 Task: Select service financial accounting.
Action: Mouse moved to (446, 123)
Screenshot: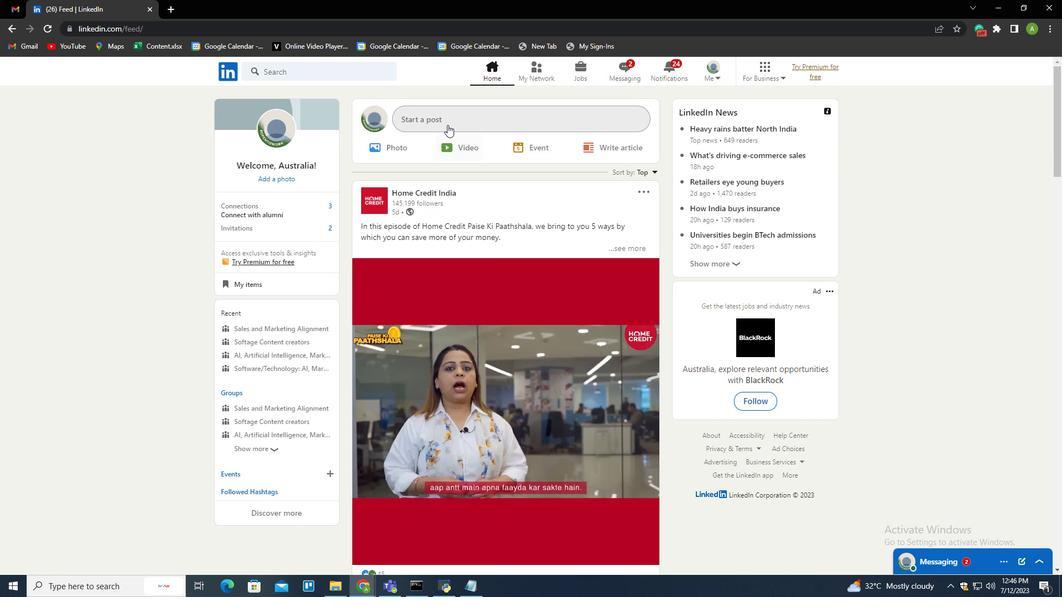 
Action: Mouse pressed left at (446, 123)
Screenshot: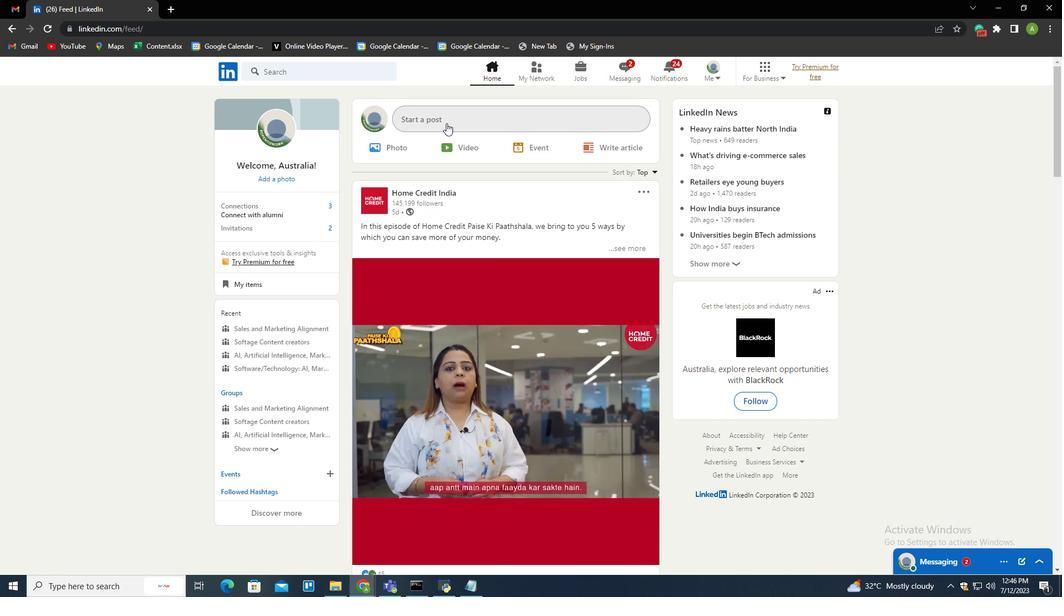 
Action: Mouse moved to (471, 328)
Screenshot: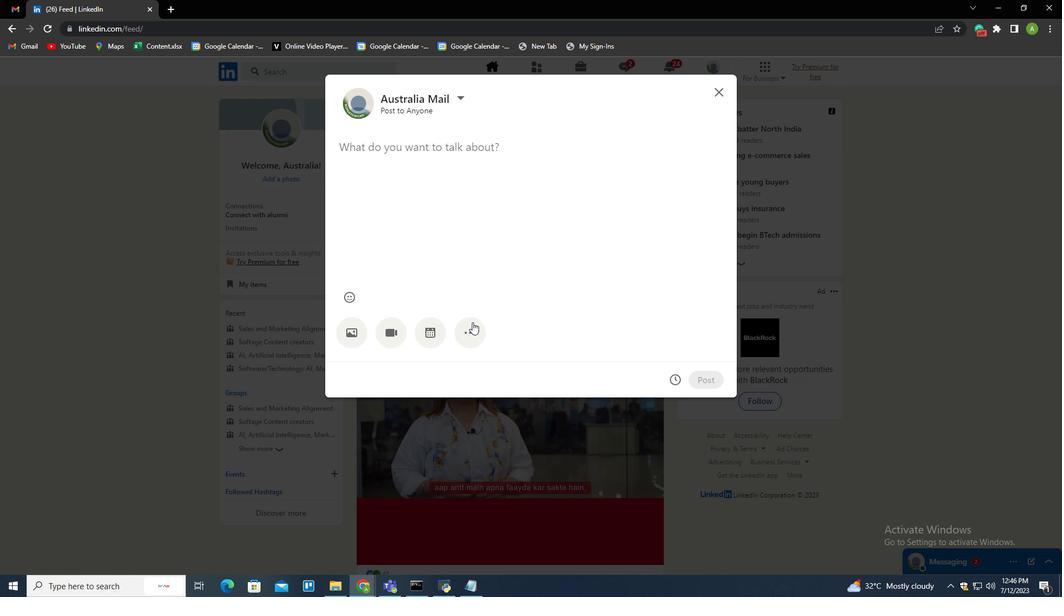 
Action: Mouse pressed left at (471, 328)
Screenshot: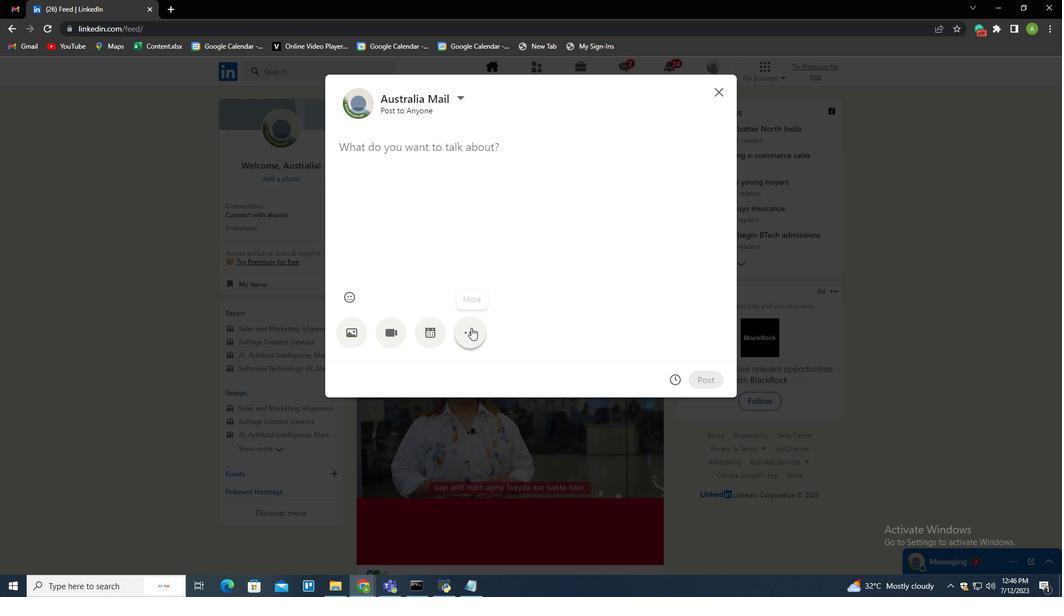 
Action: Mouse moved to (620, 326)
Screenshot: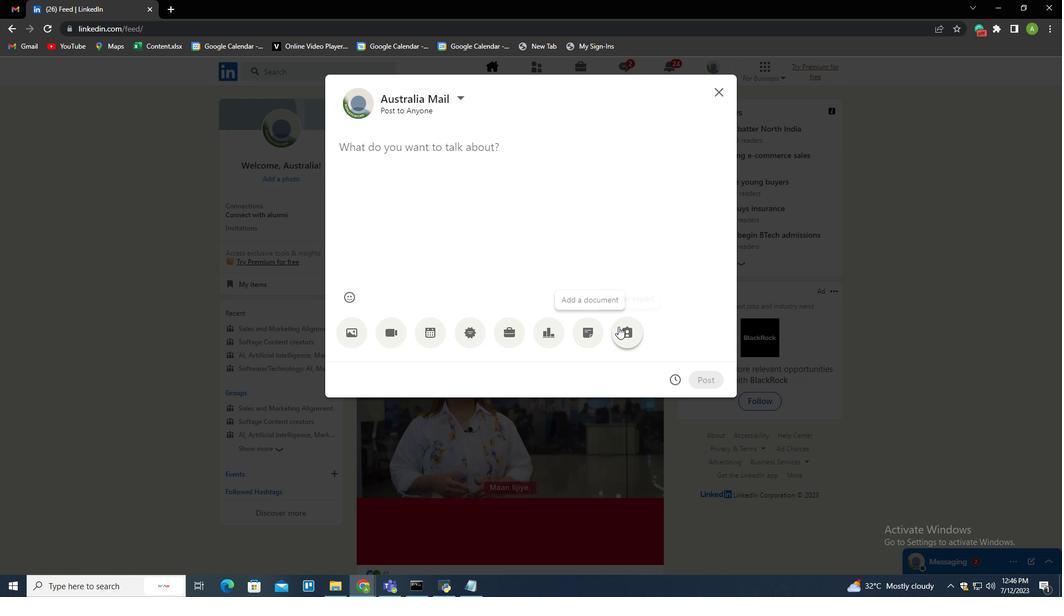 
Action: Mouse pressed left at (620, 326)
Screenshot: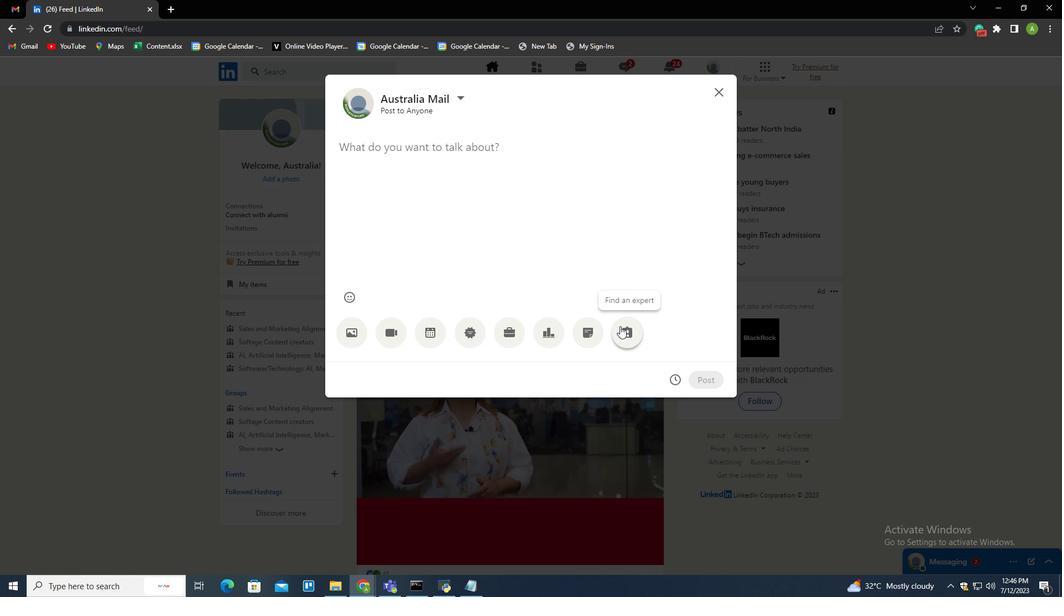 
Action: Mouse moved to (423, 156)
Screenshot: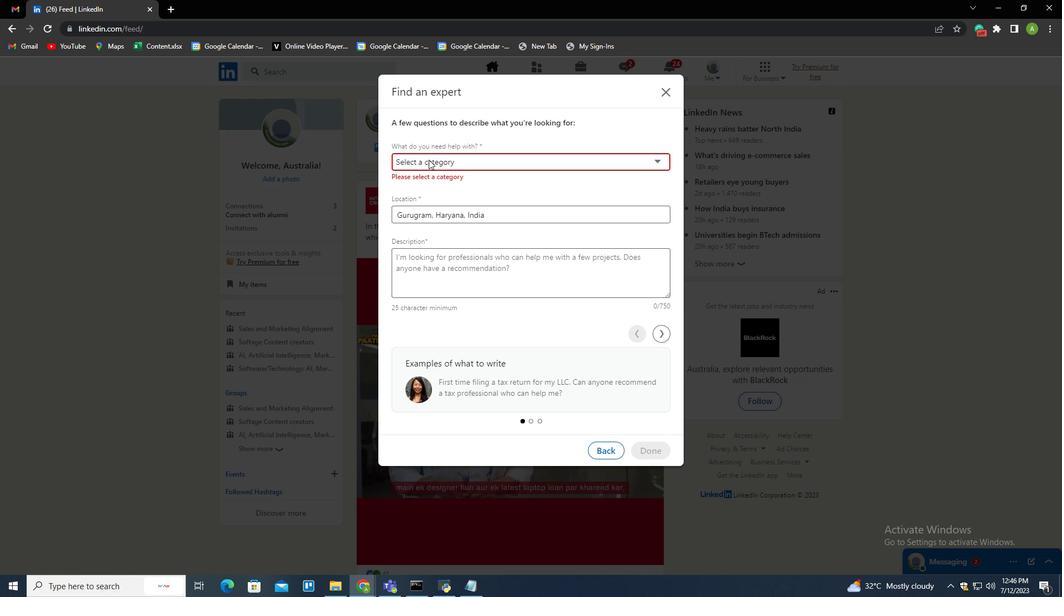 
Action: Mouse pressed left at (423, 156)
Screenshot: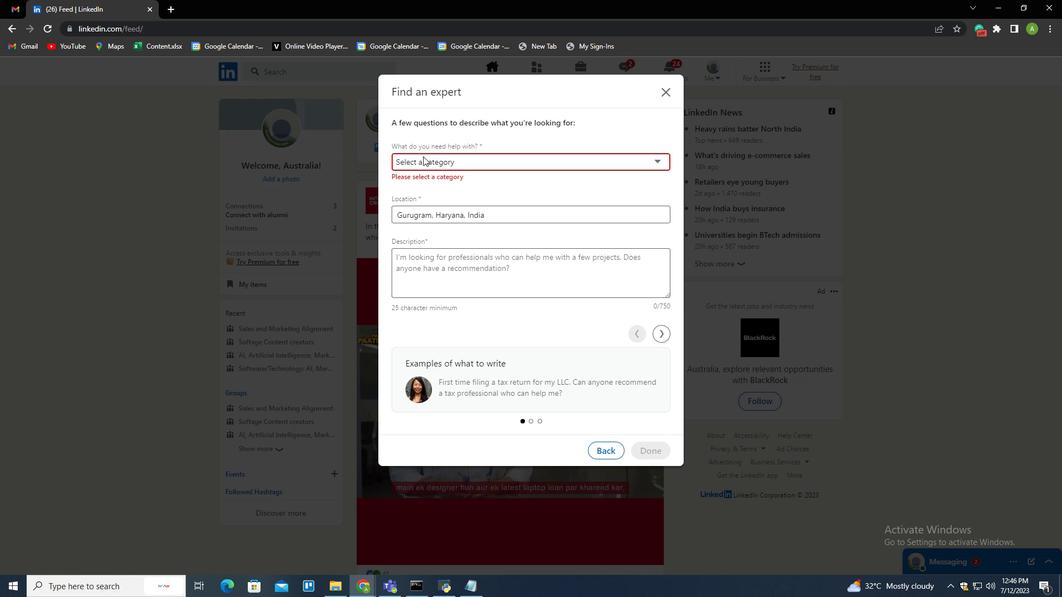 
Action: Mouse moved to (423, 183)
Screenshot: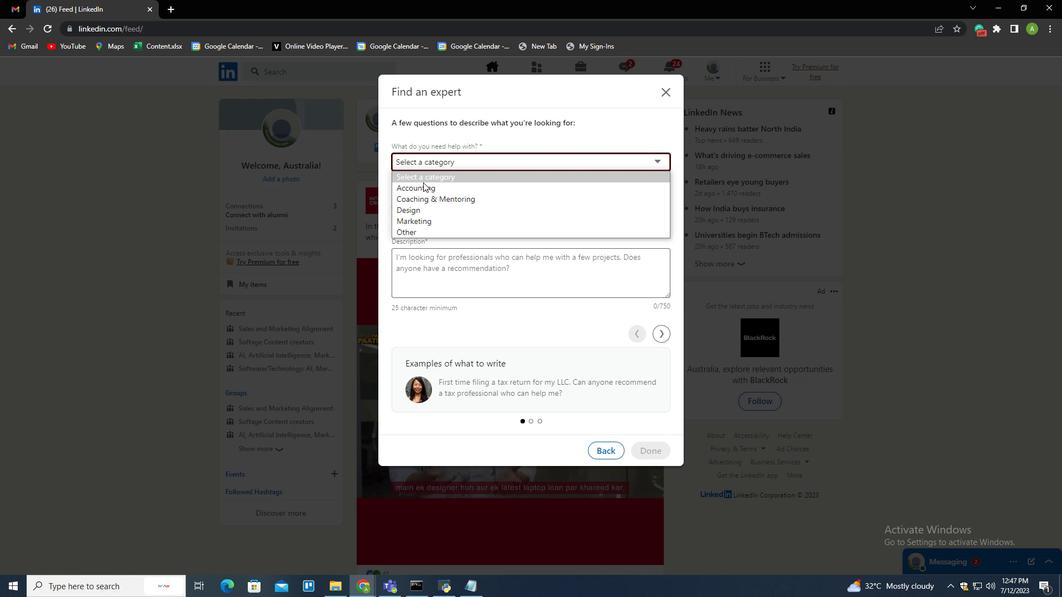 
Action: Mouse pressed left at (423, 183)
Screenshot: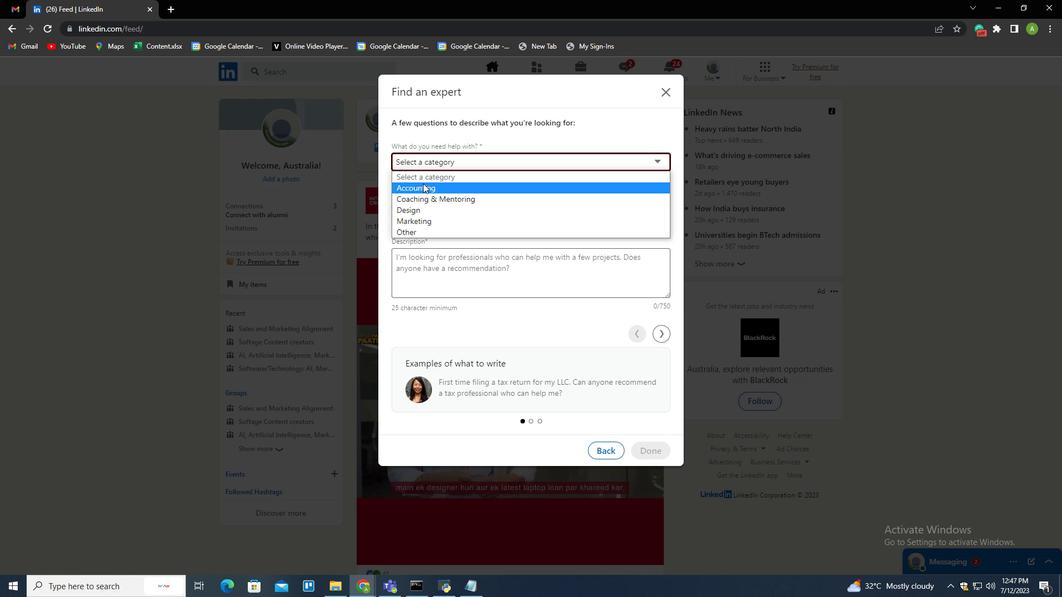 
Action: Mouse moved to (426, 209)
Screenshot: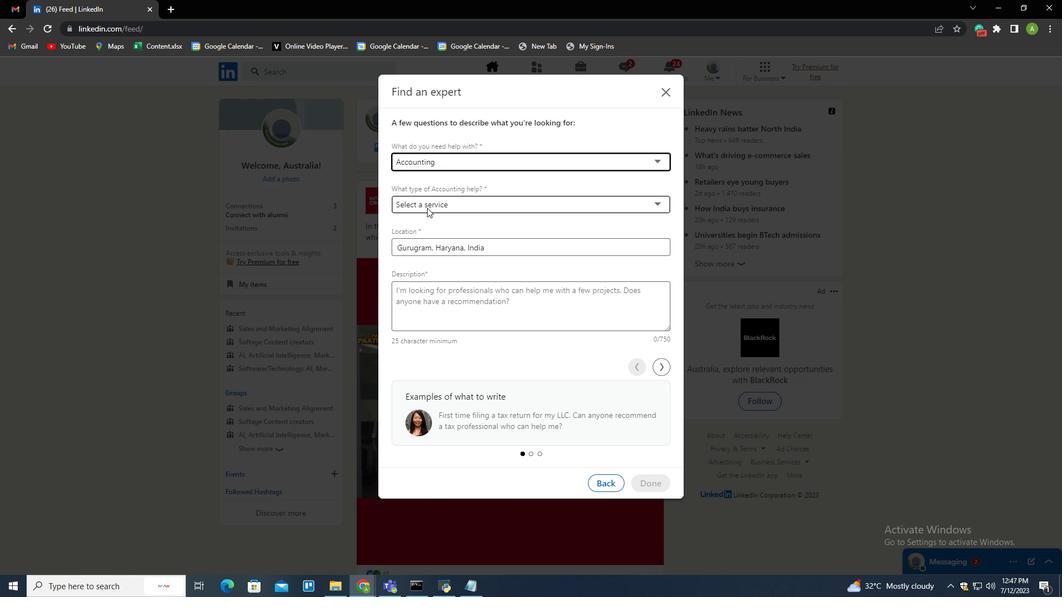 
Action: Mouse pressed left at (426, 209)
Screenshot: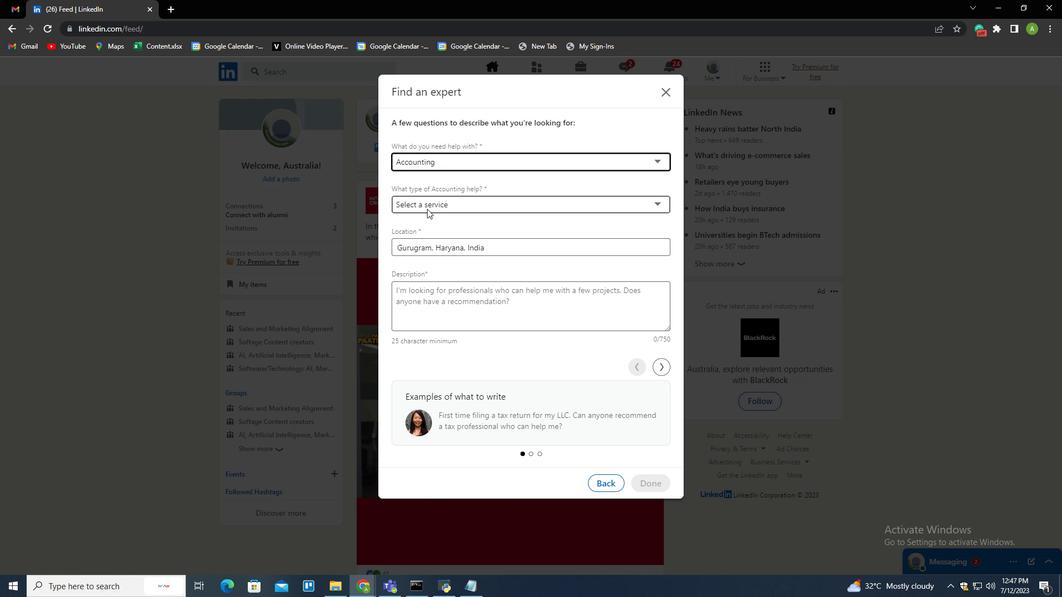 
Action: Mouse moved to (432, 262)
Screenshot: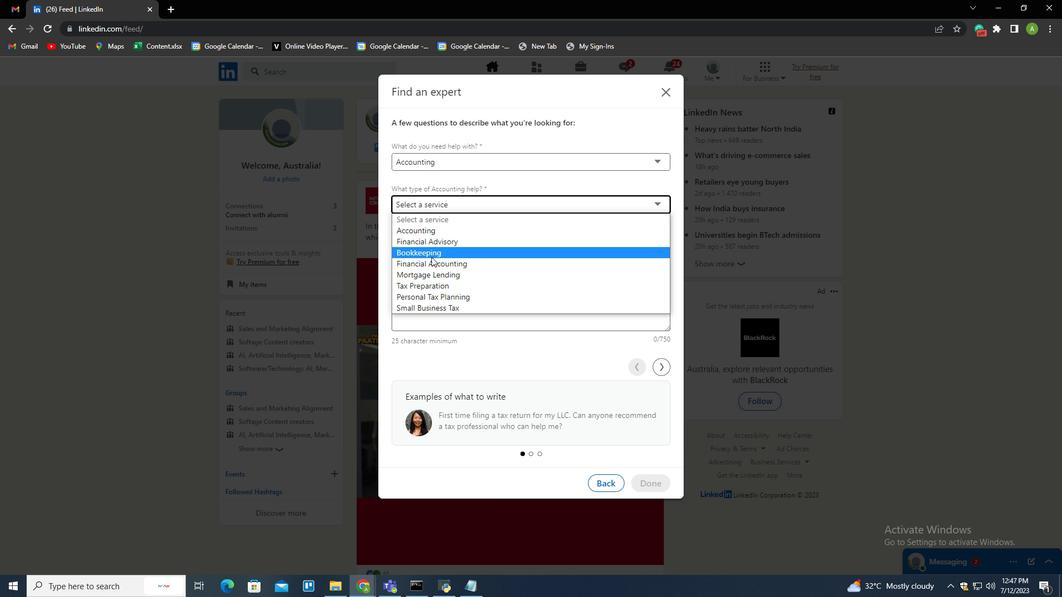 
Action: Mouse pressed left at (432, 262)
Screenshot: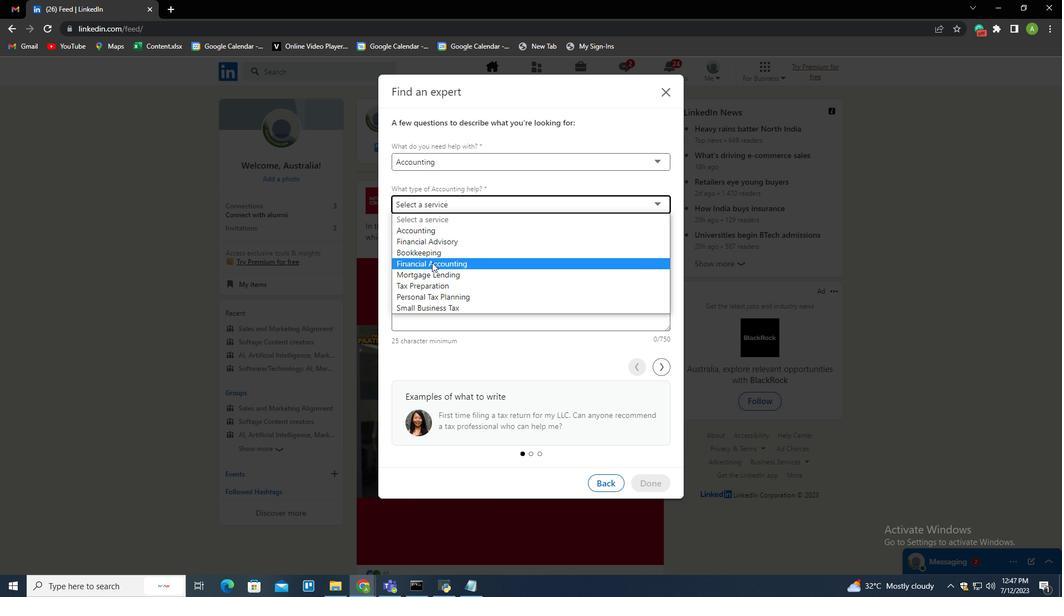
Action: Mouse moved to (559, 396)
Screenshot: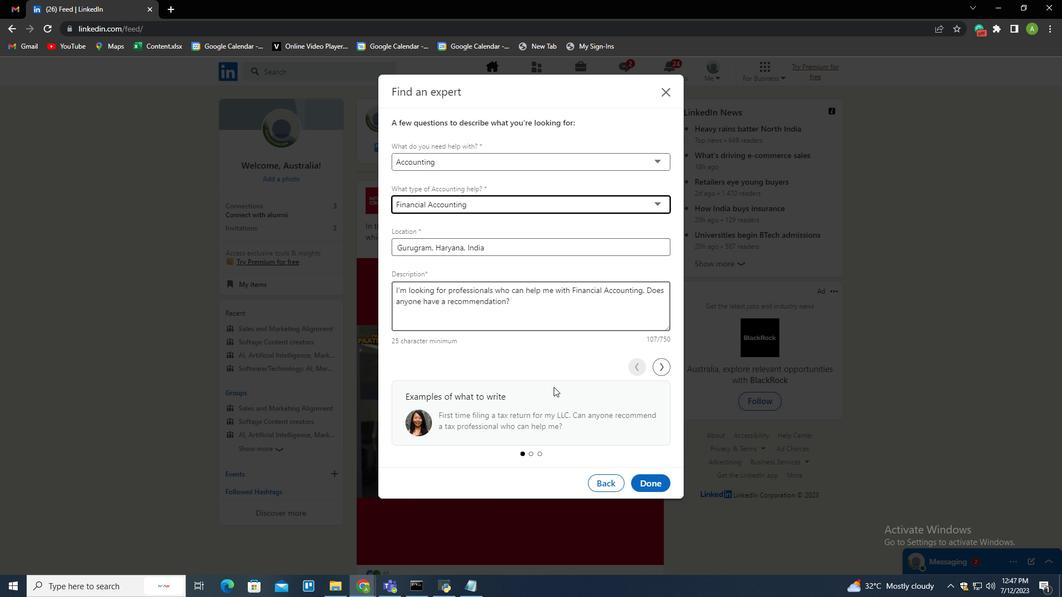 
